 Task: Add the background colour red.
Action: Mouse moved to (228, 102)
Screenshot: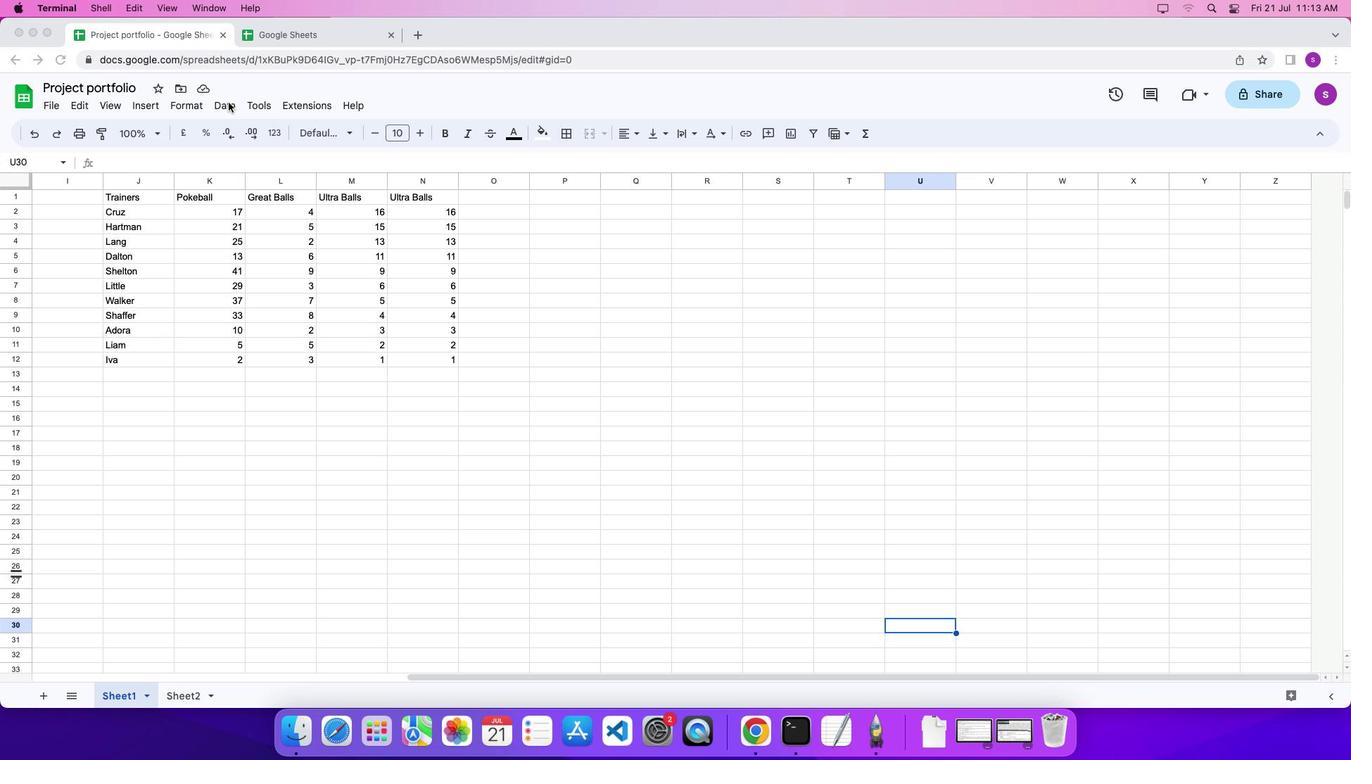 
Action: Mouse pressed left at (228, 102)
Screenshot: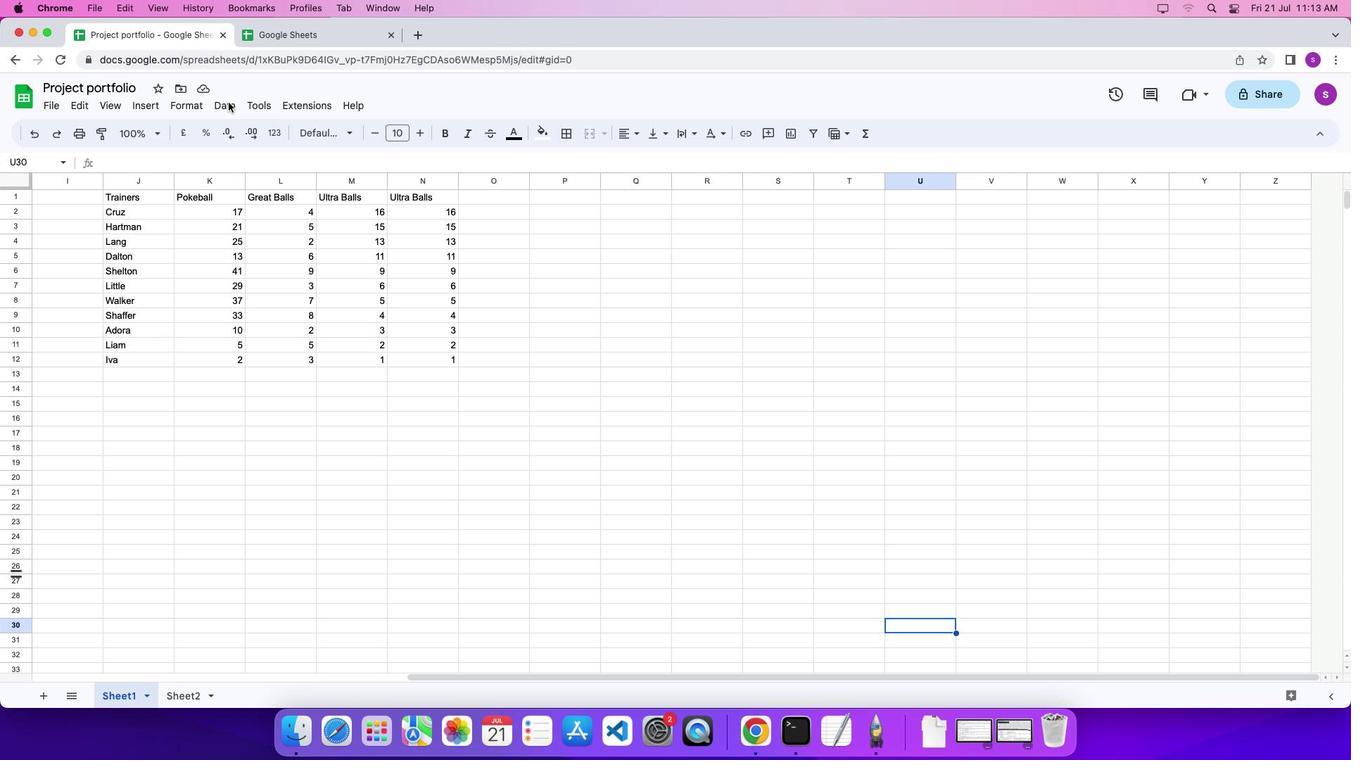 
Action: Mouse moved to (225, 101)
Screenshot: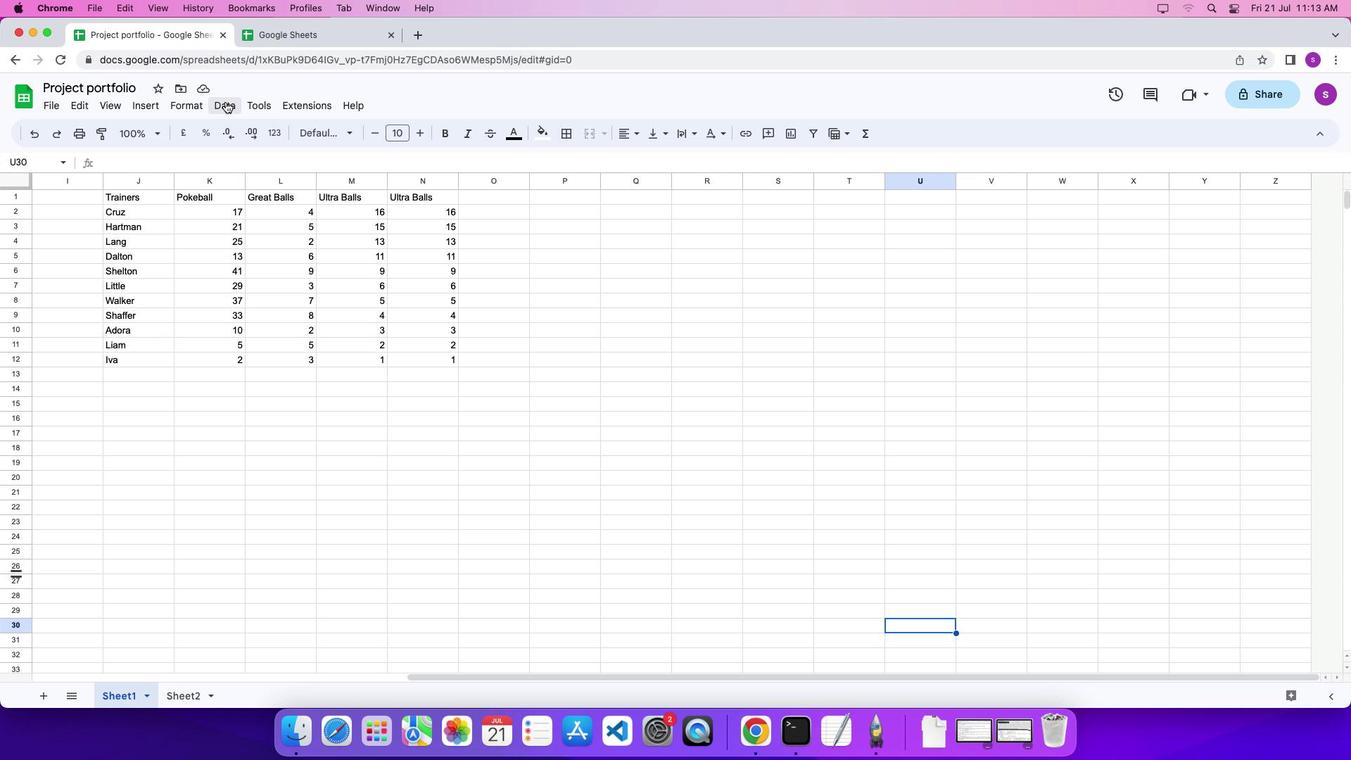 
Action: Mouse pressed left at (225, 101)
Screenshot: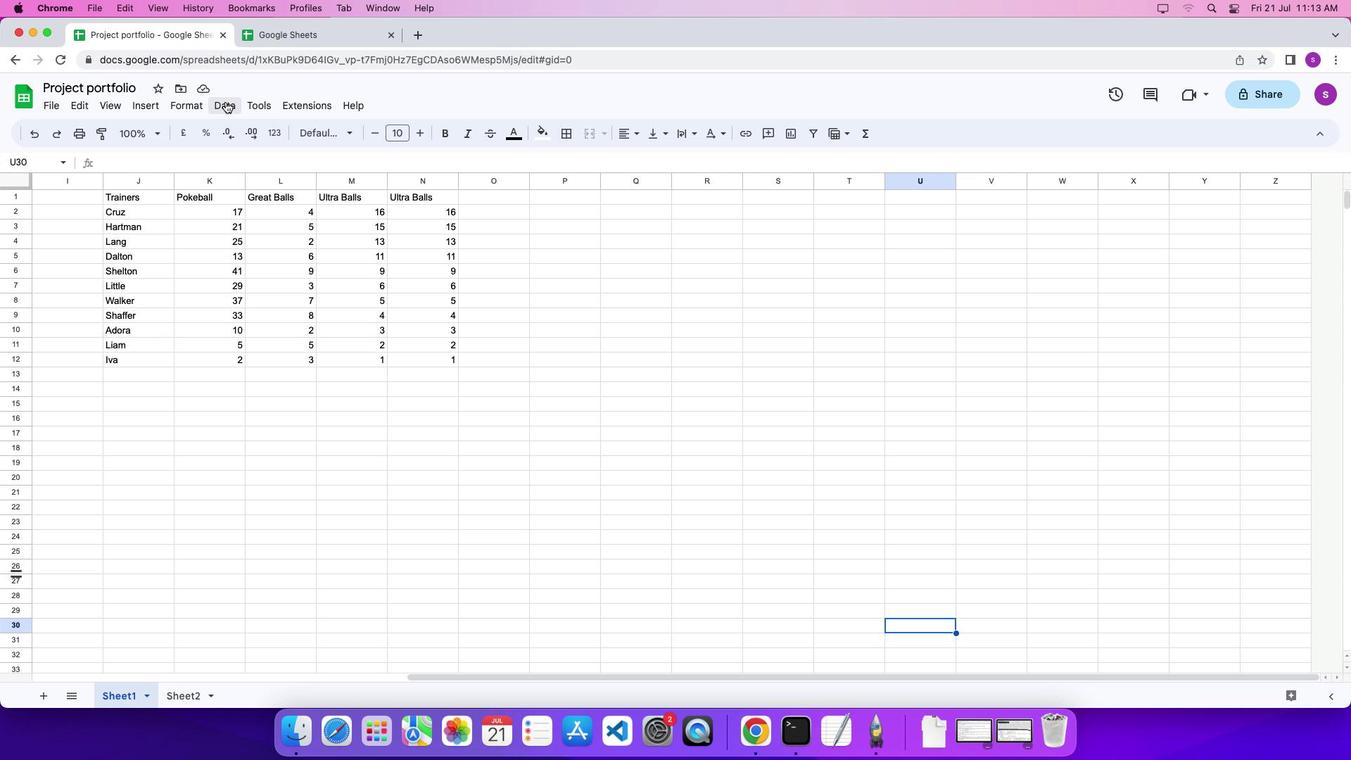 
Action: Mouse moved to (266, 226)
Screenshot: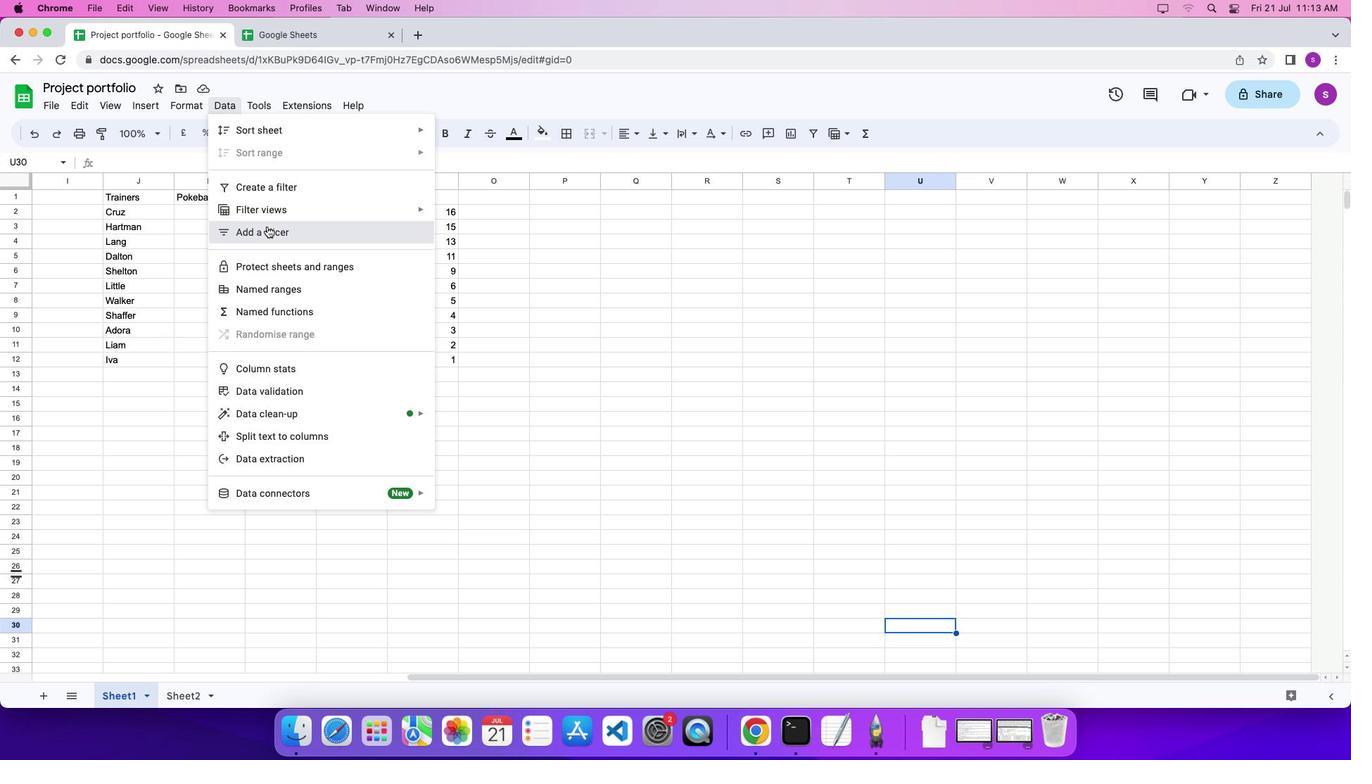 
Action: Mouse pressed left at (266, 226)
Screenshot: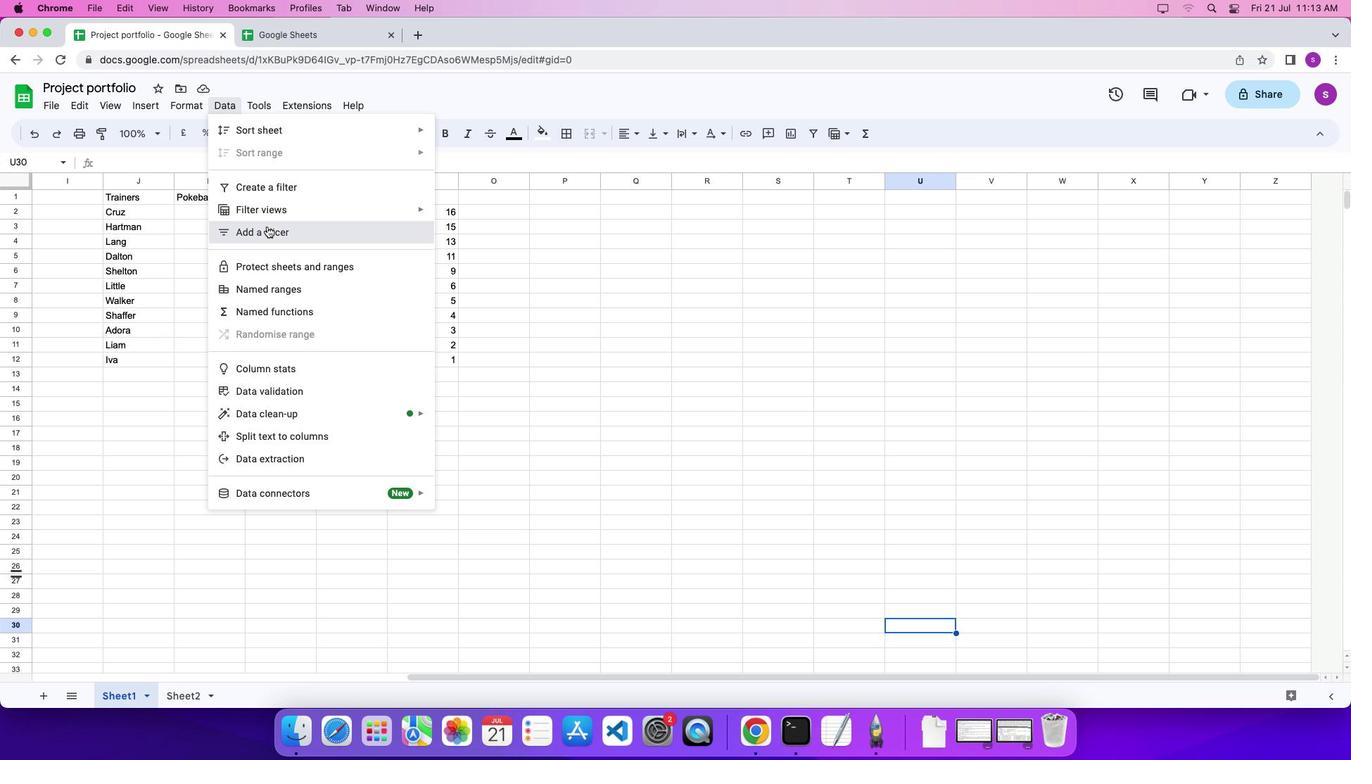 
Action: Mouse moved to (1272, 170)
Screenshot: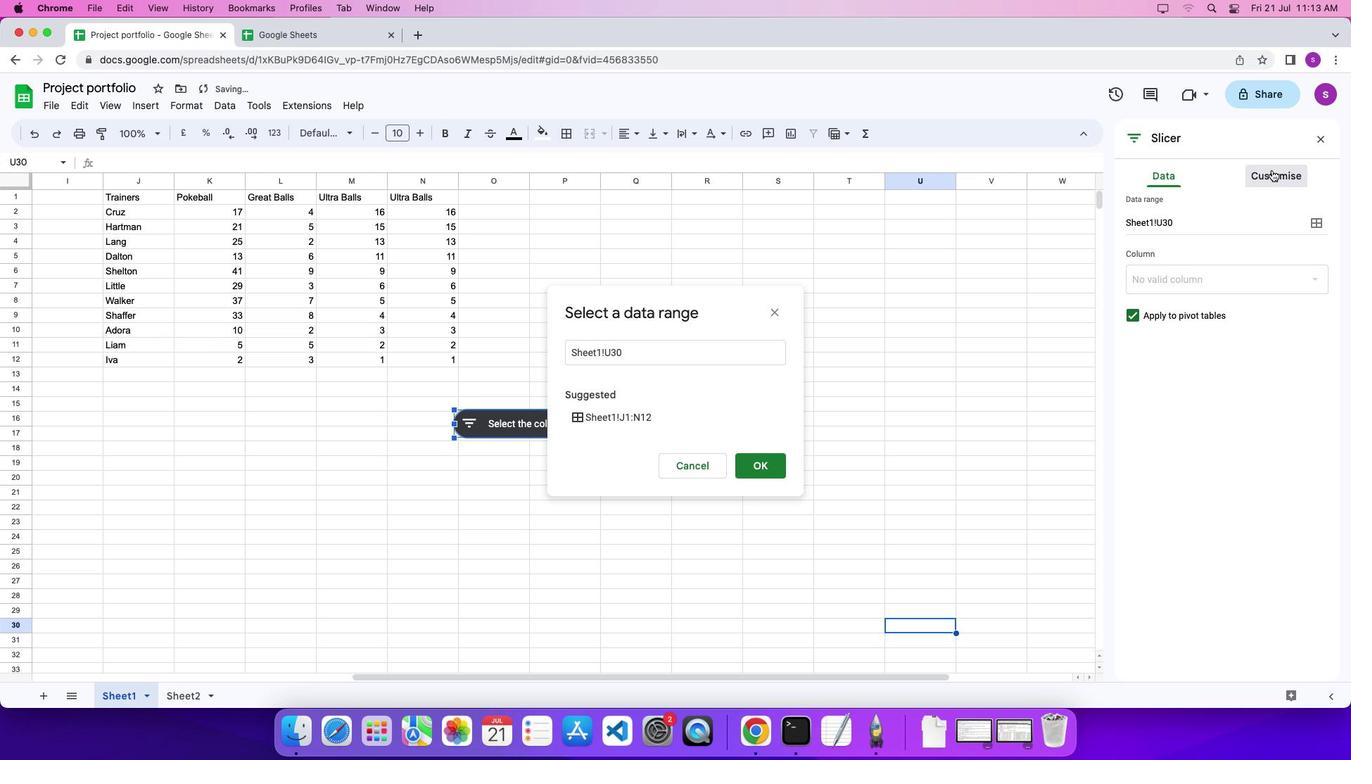 
Action: Mouse pressed left at (1272, 170)
Screenshot: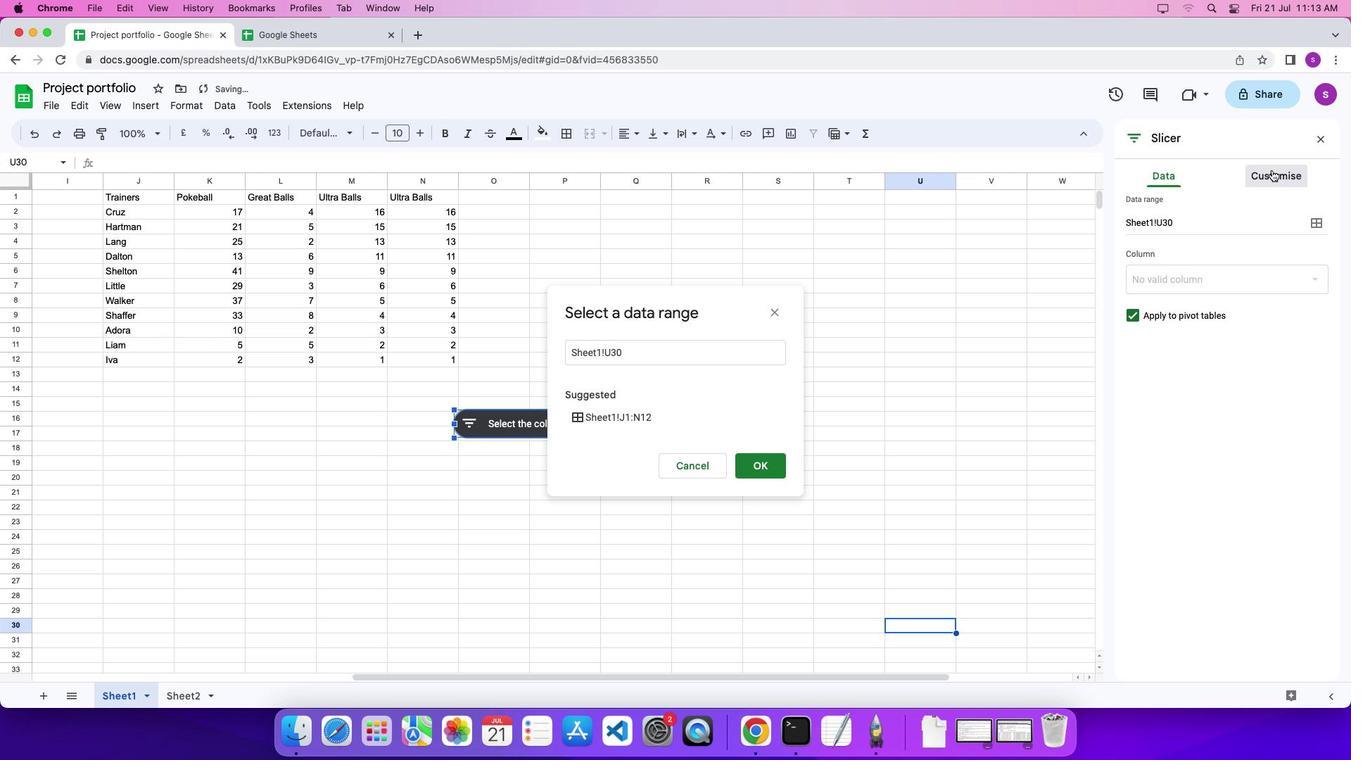 
Action: Mouse moved to (1185, 413)
Screenshot: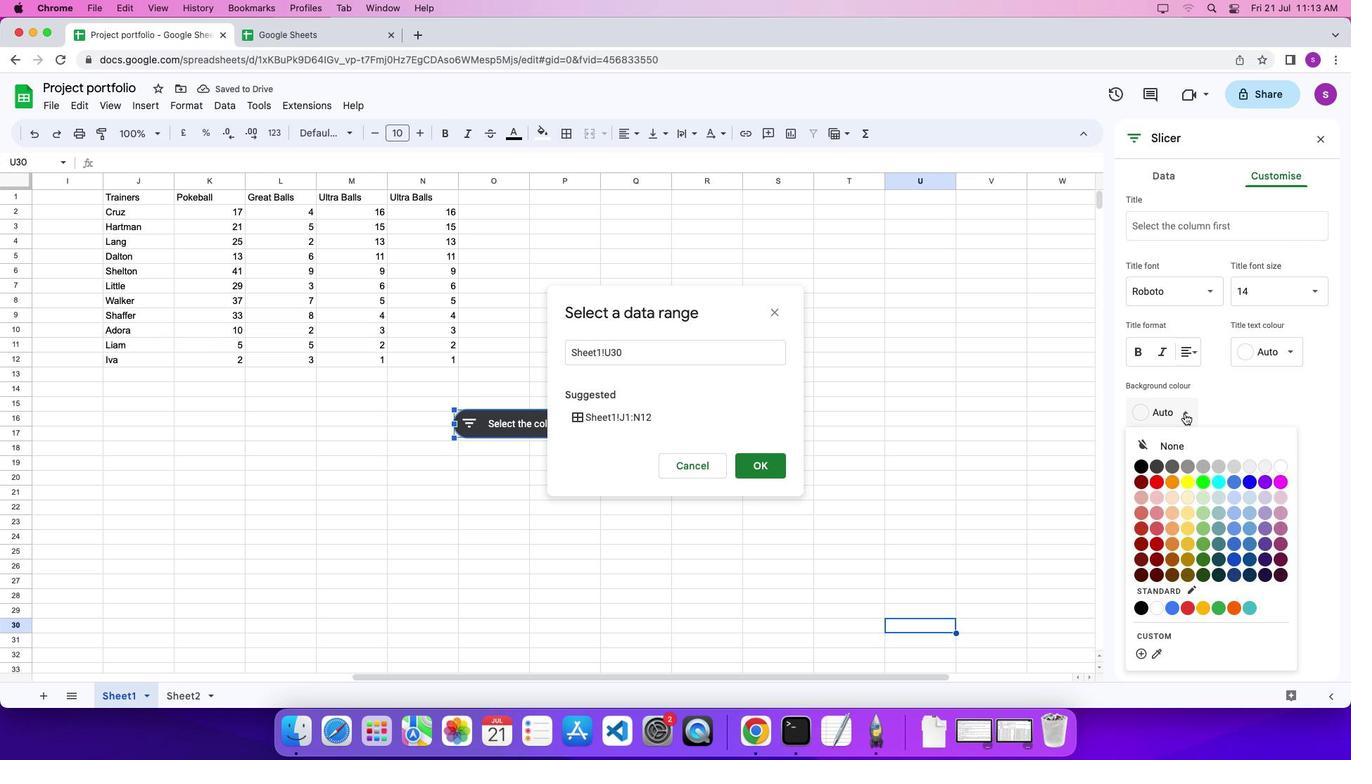 
Action: Mouse pressed left at (1185, 413)
Screenshot: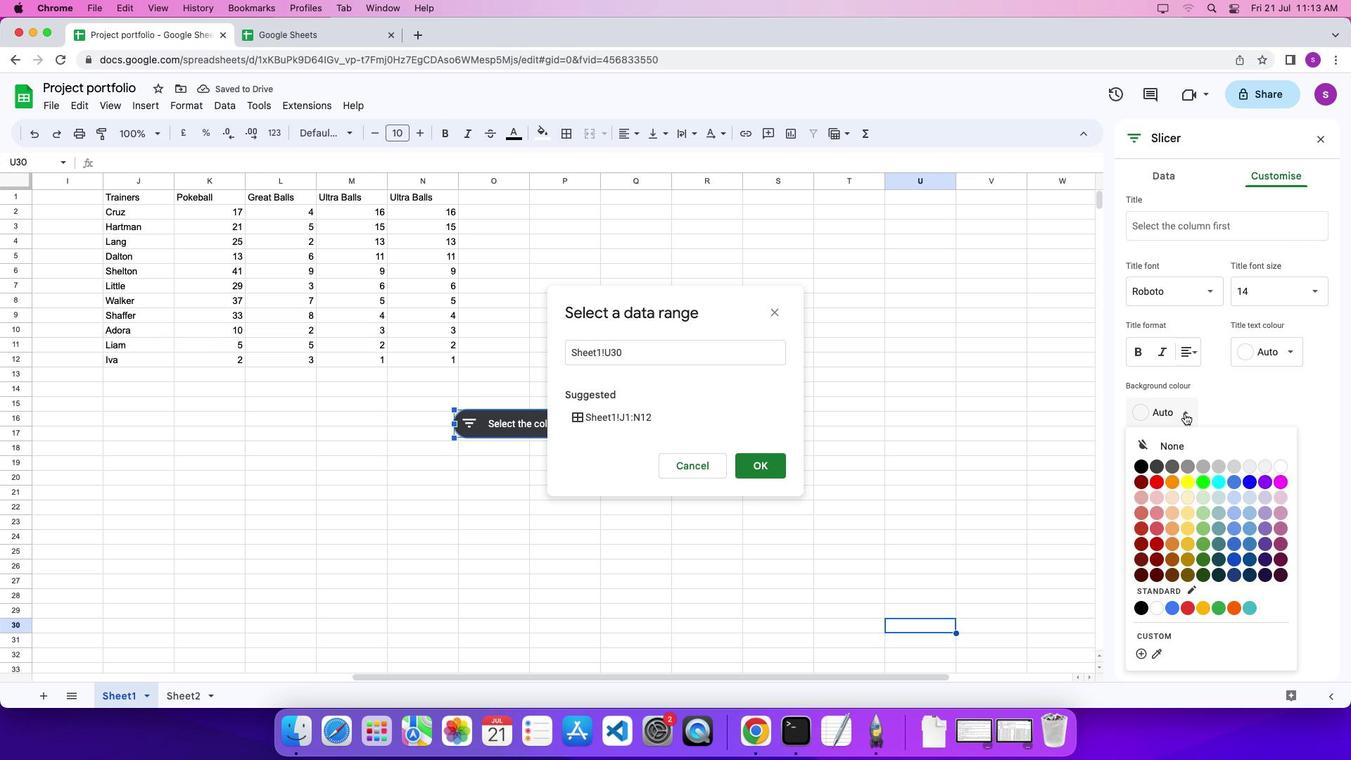 
Action: Mouse moved to (1155, 478)
Screenshot: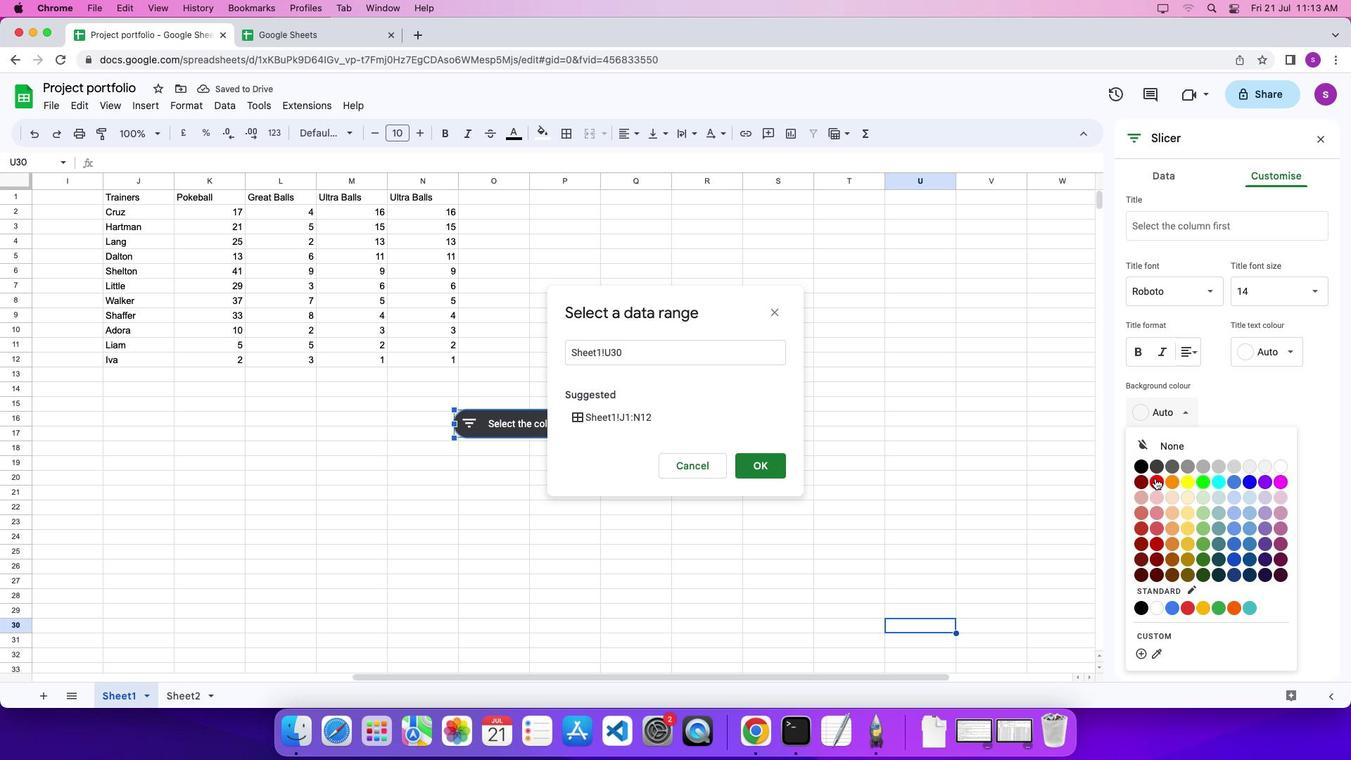 
Action: Mouse pressed left at (1155, 478)
Screenshot: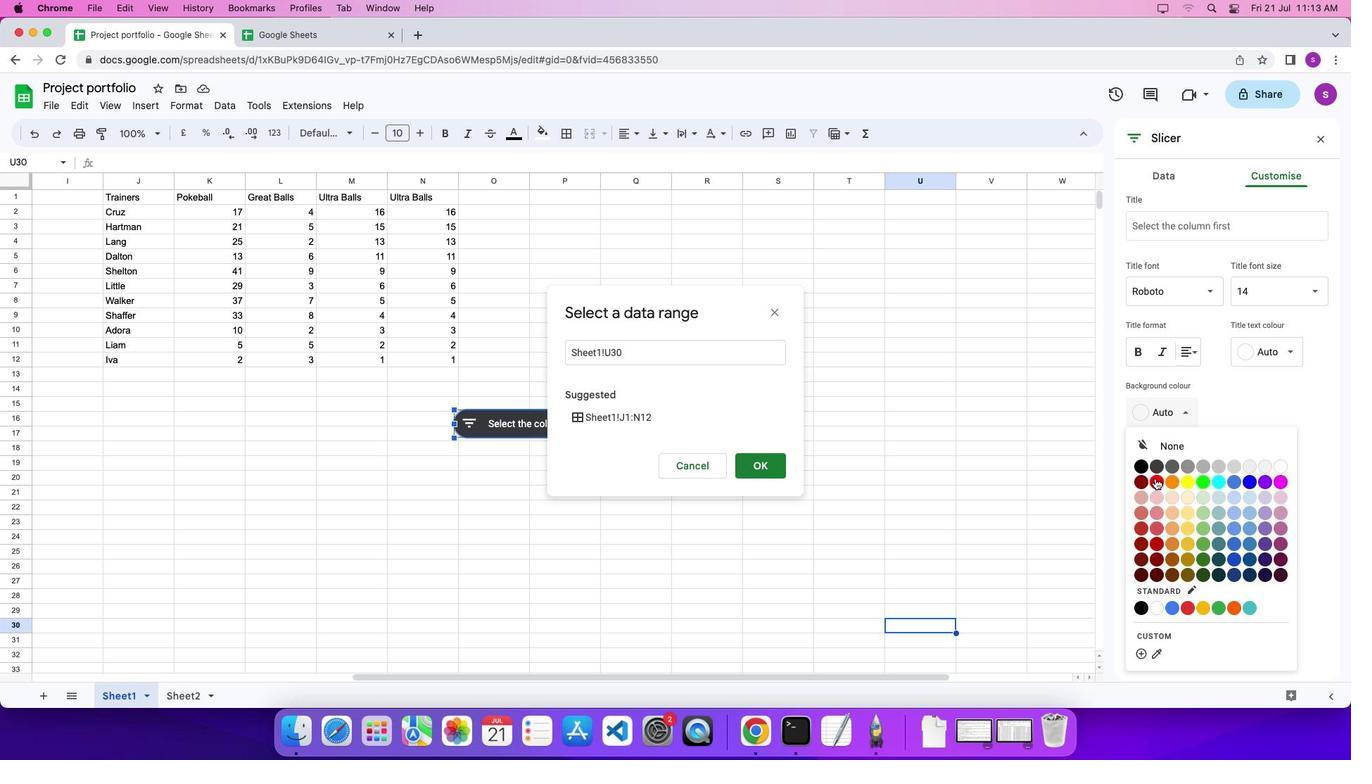 
Action: Mouse moved to (1155, 478)
Screenshot: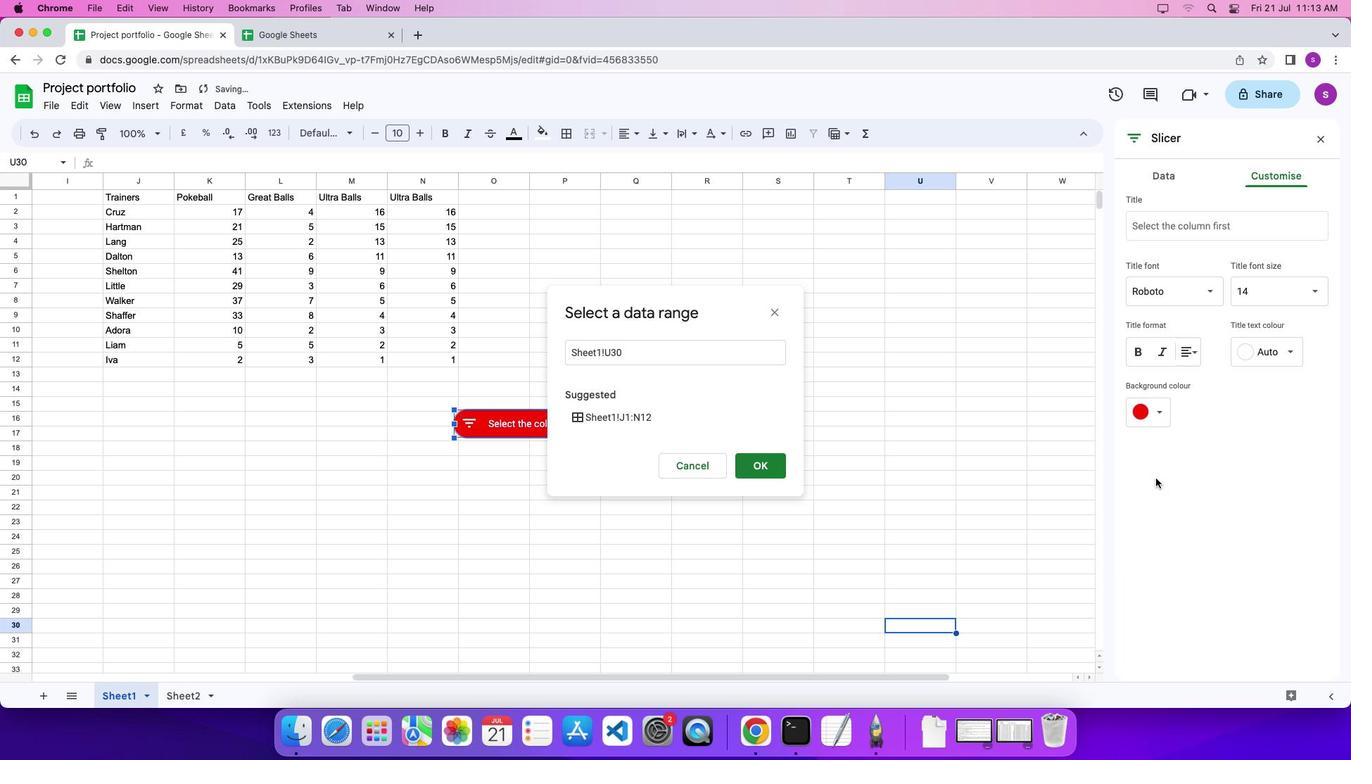 
